 Task: Create a new spreadsheet using the template "Personal: Pros and Cons".
Action: Mouse moved to (53, 87)
Screenshot: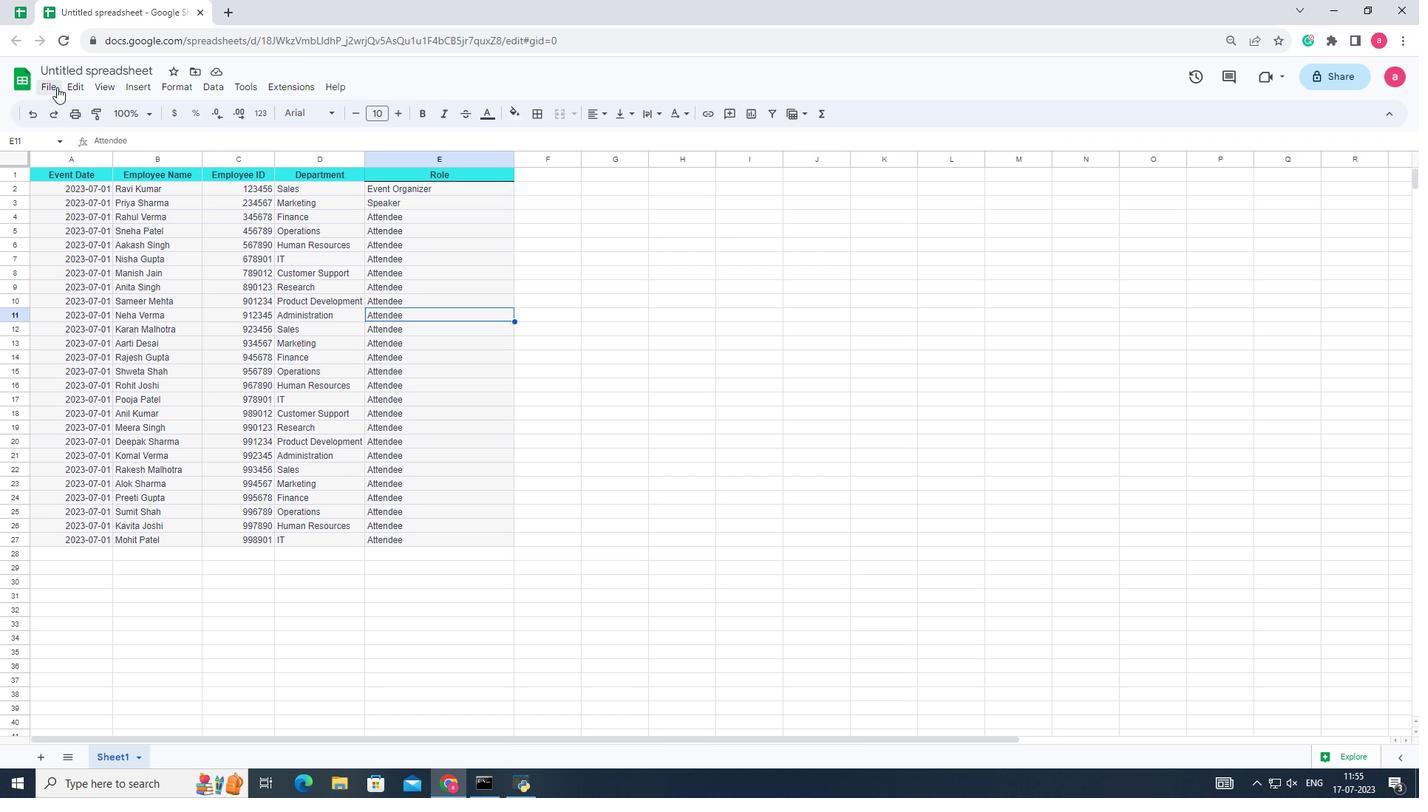 
Action: Mouse pressed left at (53, 87)
Screenshot: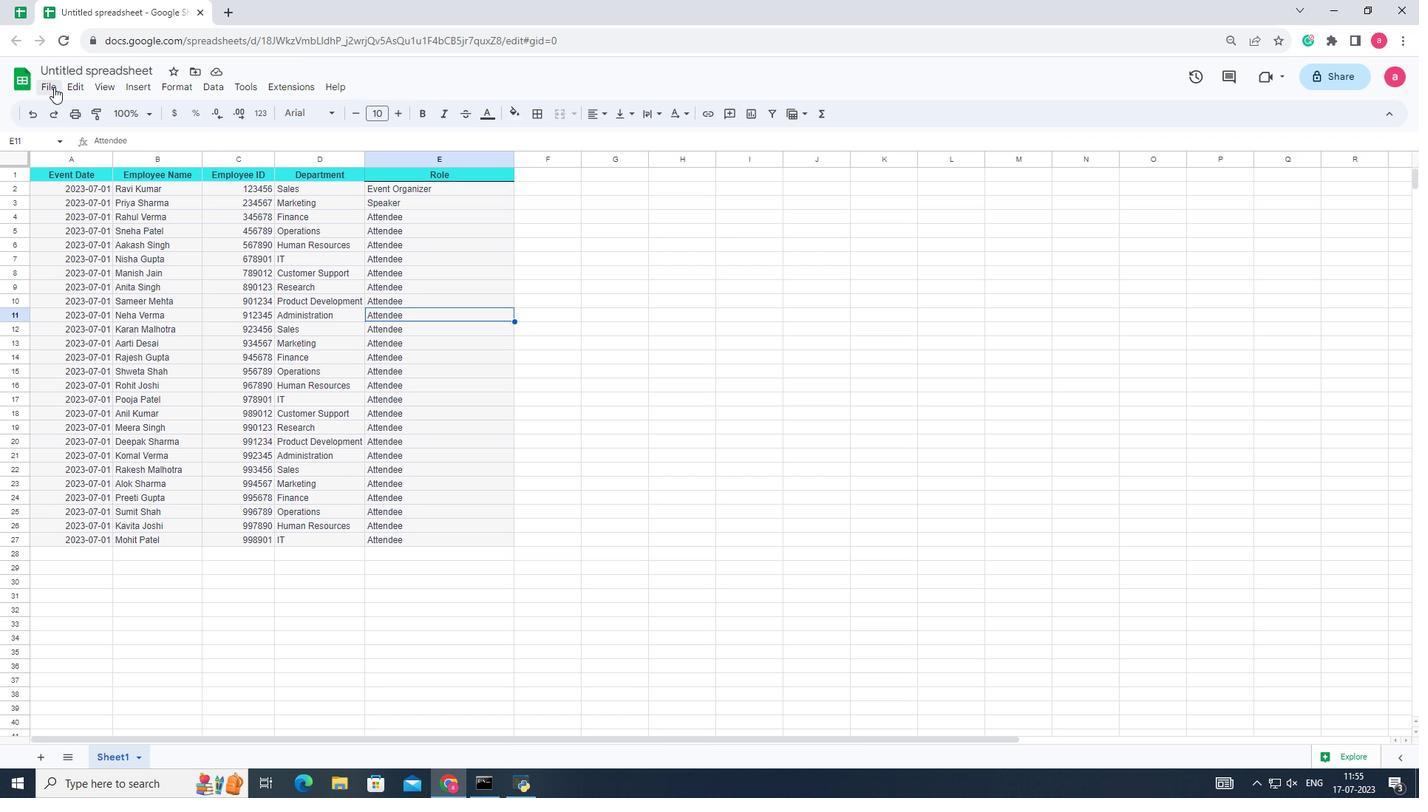 
Action: Mouse moved to (287, 129)
Screenshot: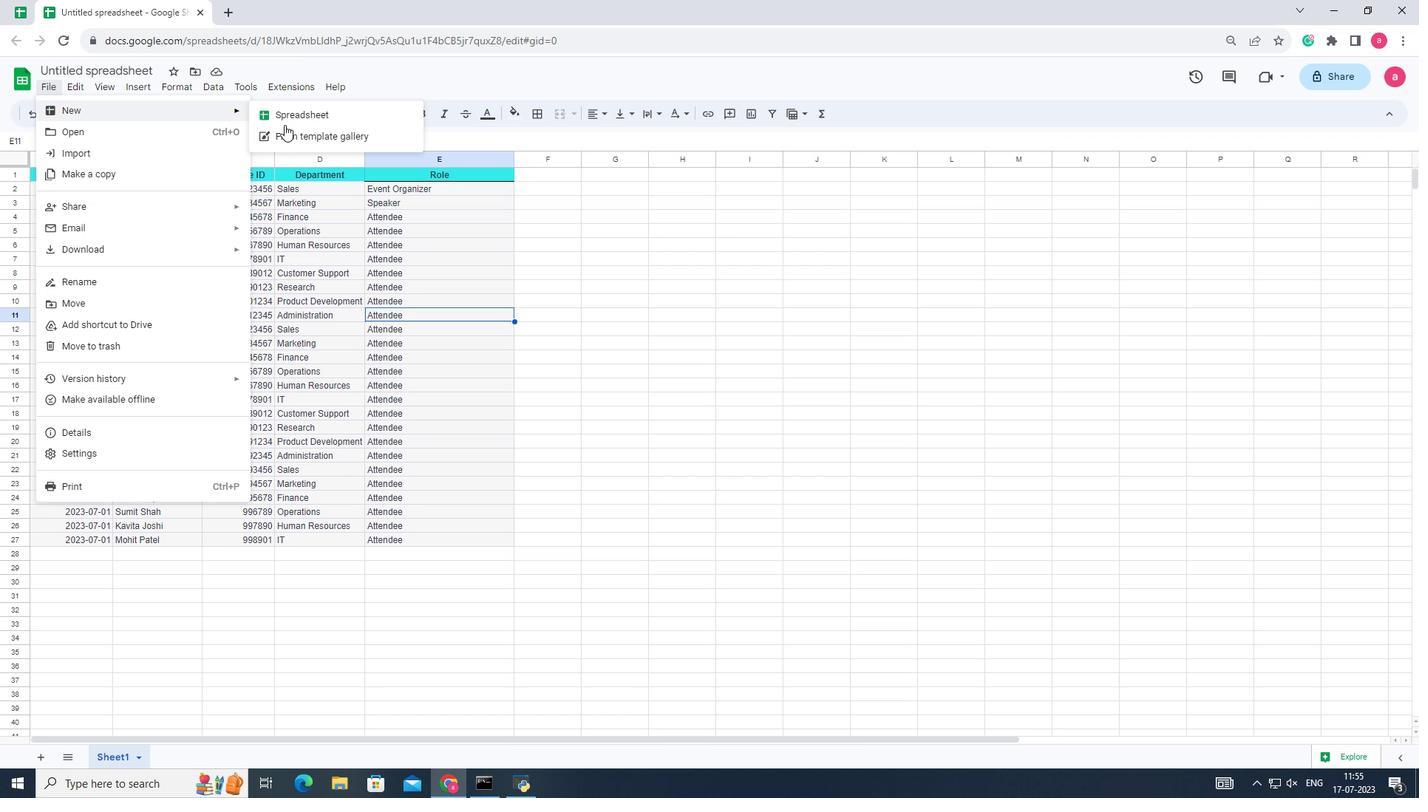 
Action: Mouse pressed left at (287, 129)
Screenshot: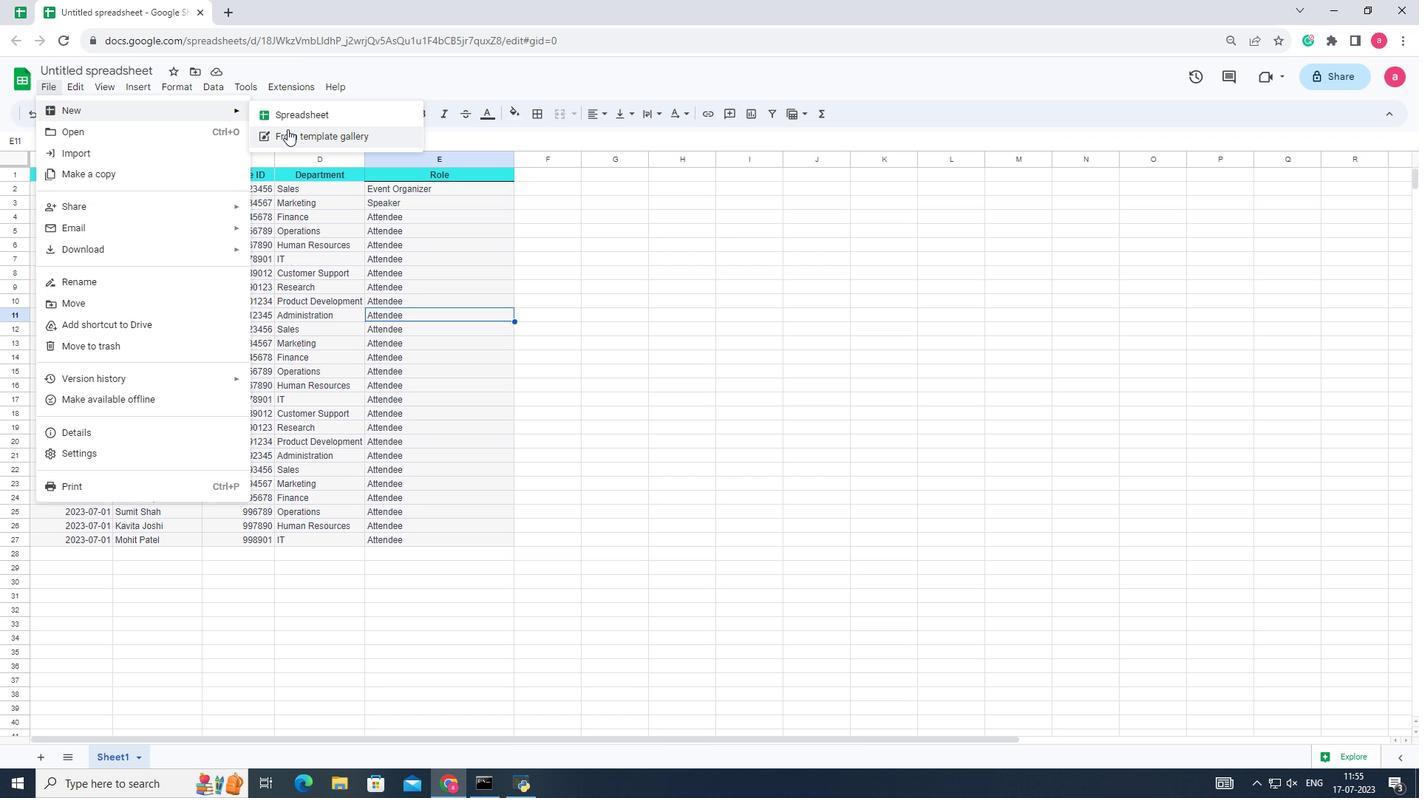 
Action: Mouse moved to (962, 529)
Screenshot: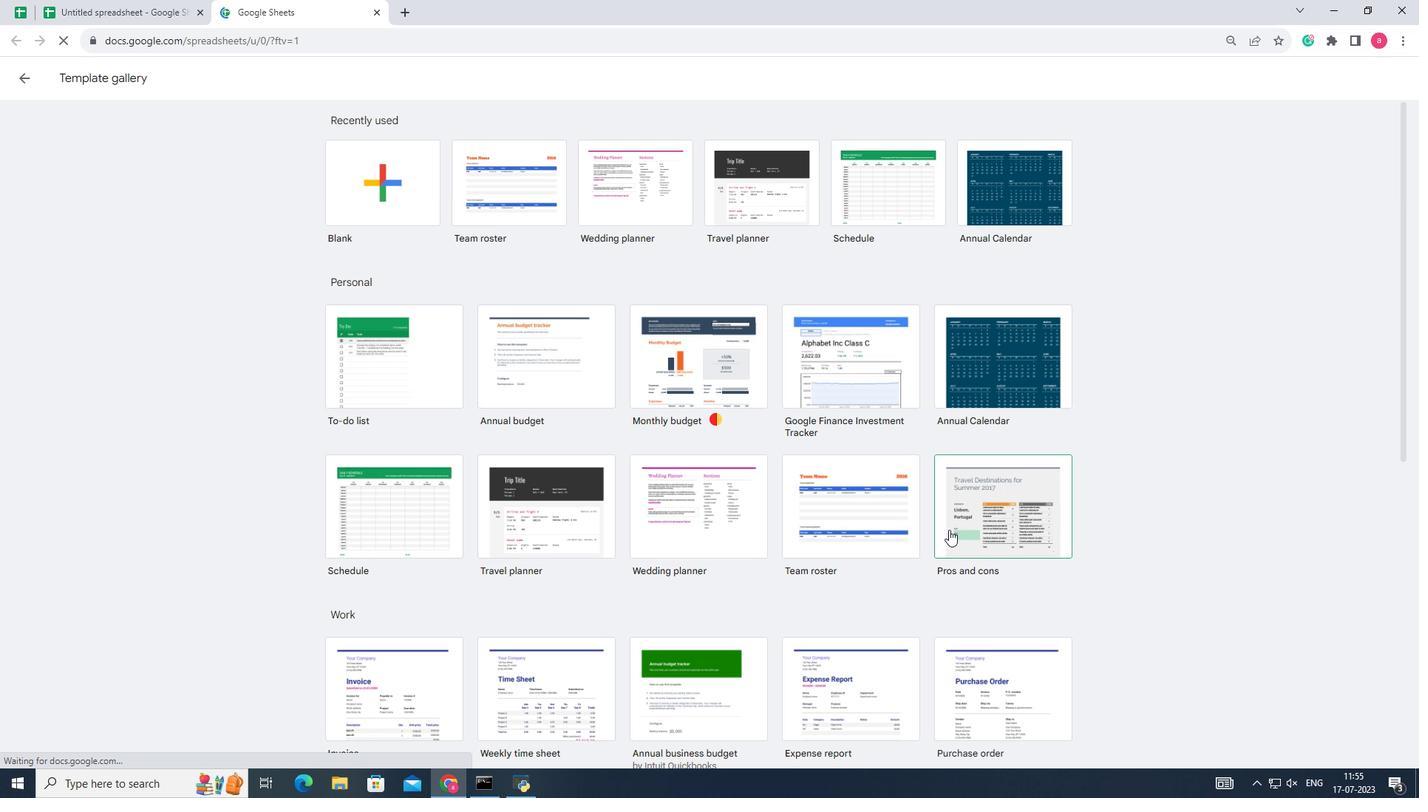 
Action: Mouse pressed left at (962, 529)
Screenshot: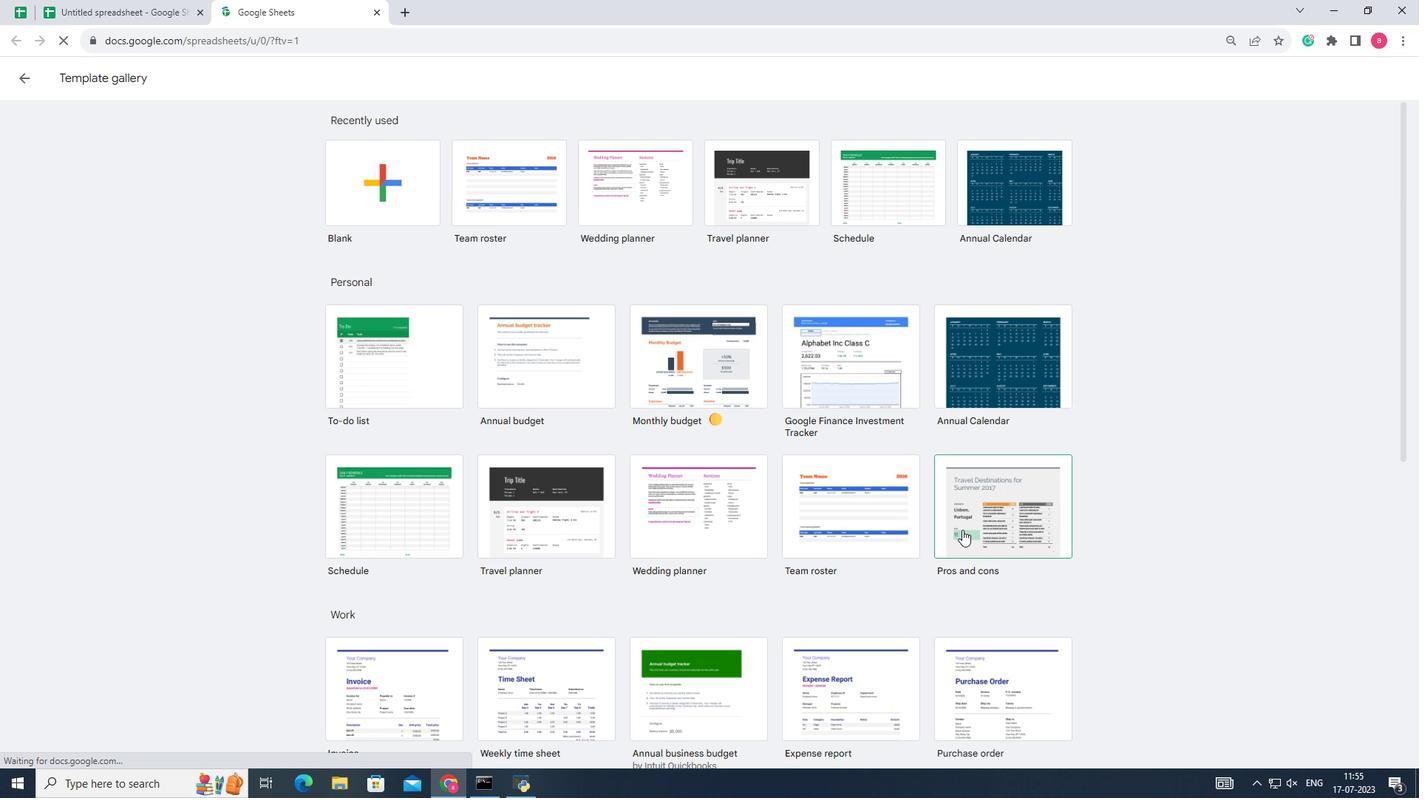 
Action: Mouse moved to (349, 444)
Screenshot: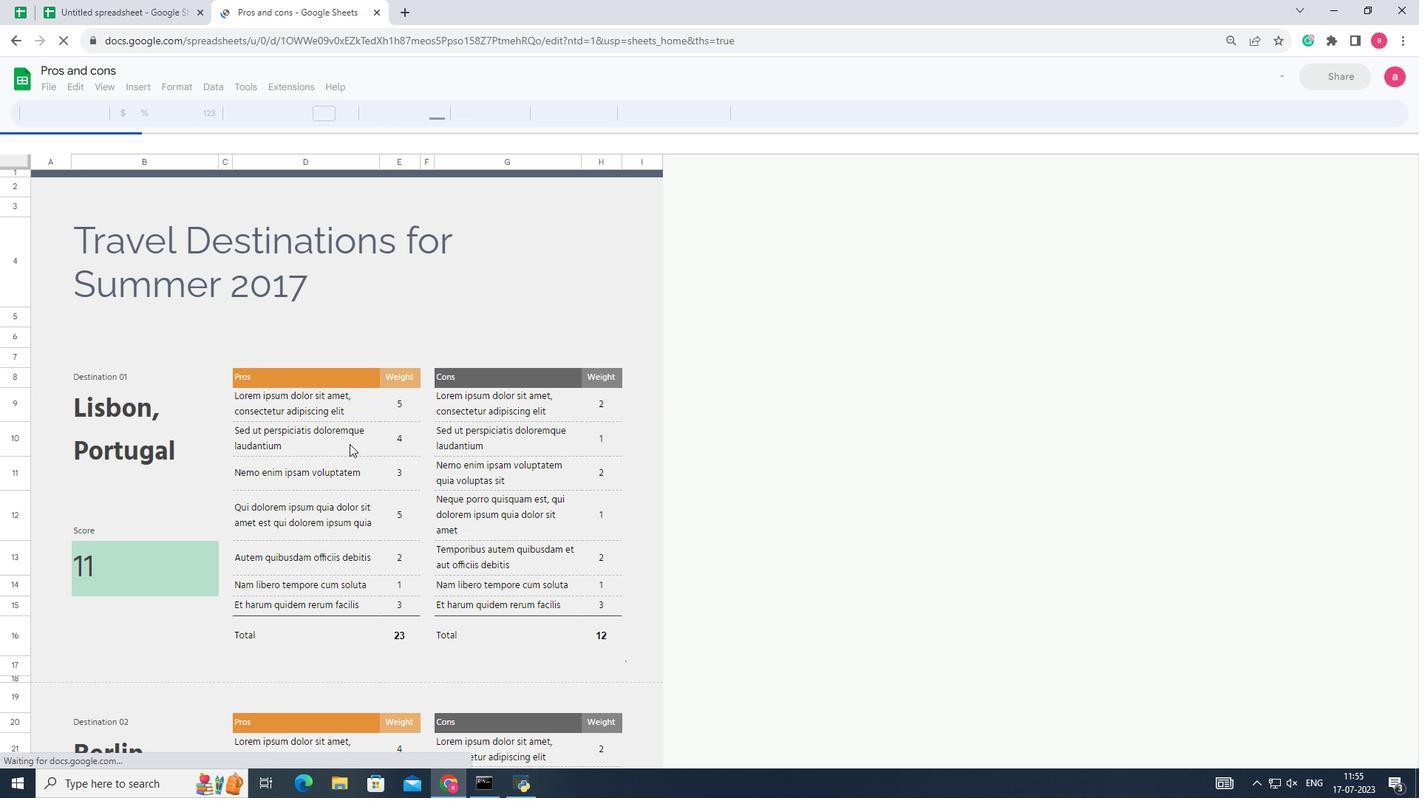 
